 Task: Open a blank google sheet and write heading  Budget Tracker. Add Descriptions in a column and its values below  'Salary, Rent, Dining Out, Internet Bill, Groceries, Utilities Bill, Gas & Savings. 'Add Categories in next column and its values below  Income, Housing, Food, Utilities, Food, Utilities, Transportation & Savings. Add amount in next column and its values below  $2,500, $800, $100, $50, $200, $100, $100, $50 & $500. Add Dates in next column and its values below  2023-05-01, 2023-05-05, 2023-05-10, 2023-05-15, 2023-05-19, 2023-05-22, 2023-05-25 & 2023-05-30. Add Income/ Expense in next column and its values below  Income, Expense, Expense, Expense, Expense, Expense, Expense & IncomeSave page BudgetTrack  analysis
Action: Mouse moved to (1146, 83)
Screenshot: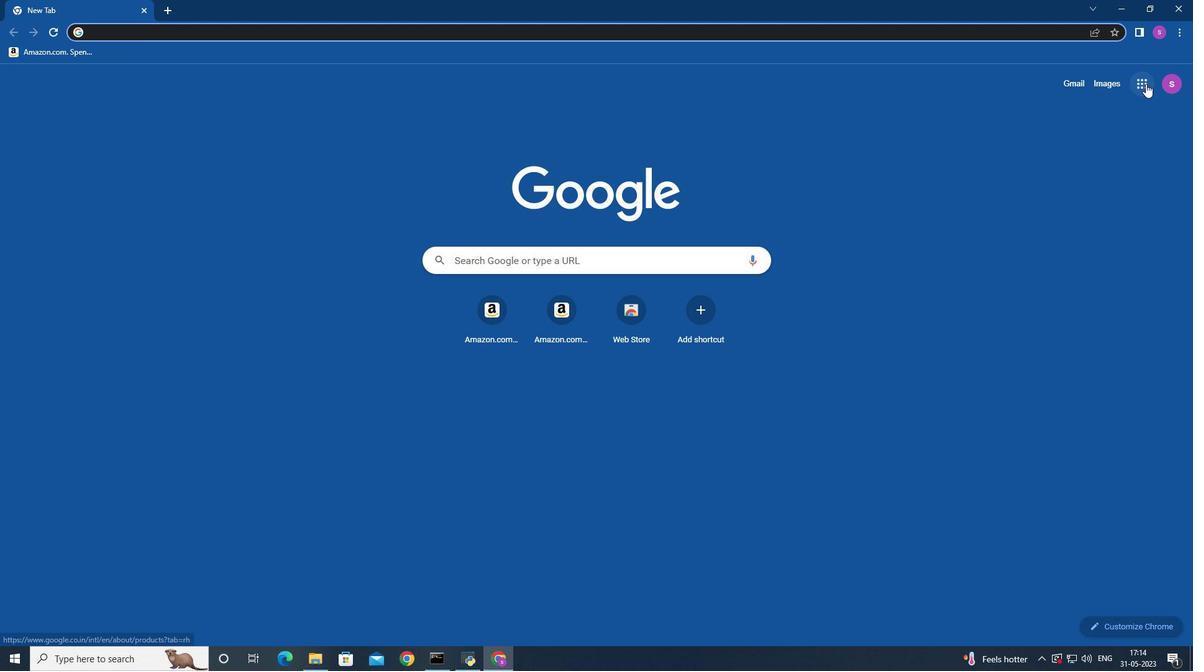 
Action: Mouse pressed left at (1146, 83)
Screenshot: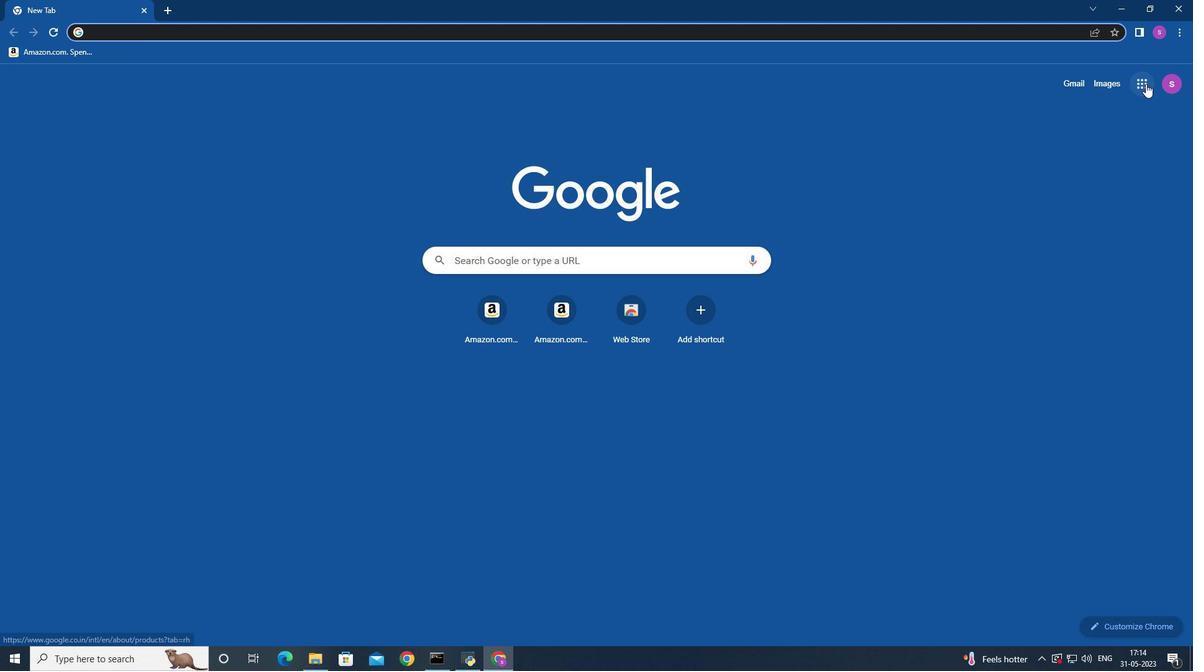 
Action: Mouse moved to (1055, 285)
Screenshot: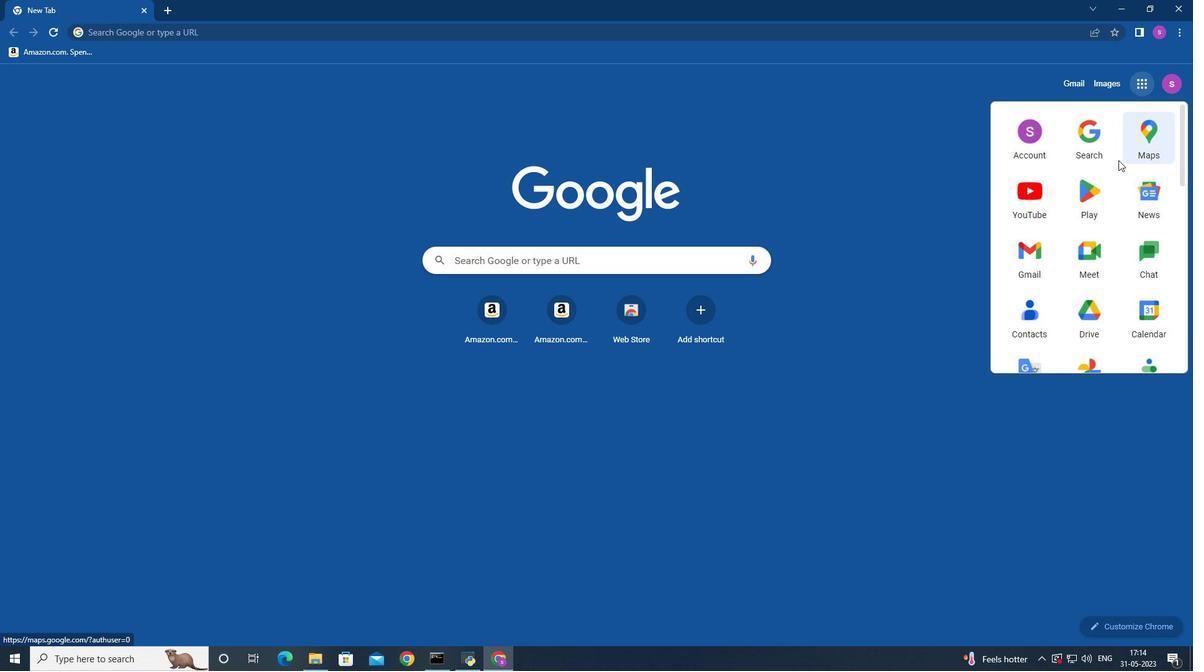 
Action: Mouse scrolled (1055, 284) with delta (0, 0)
Screenshot: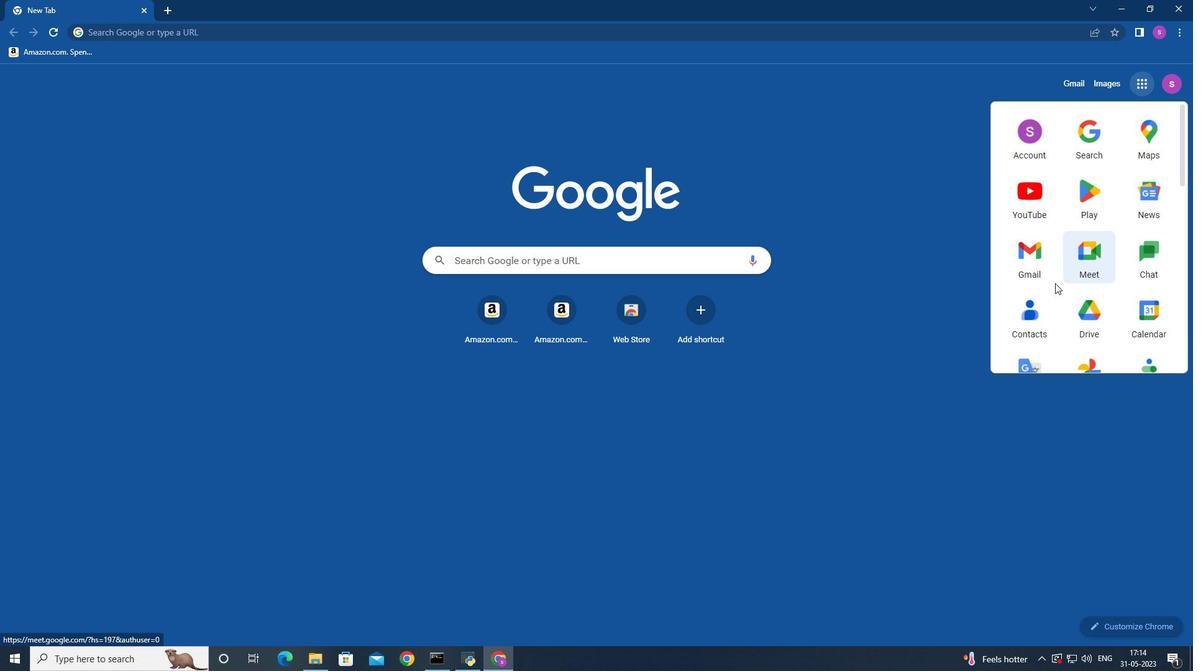 
Action: Mouse scrolled (1055, 284) with delta (0, 0)
Screenshot: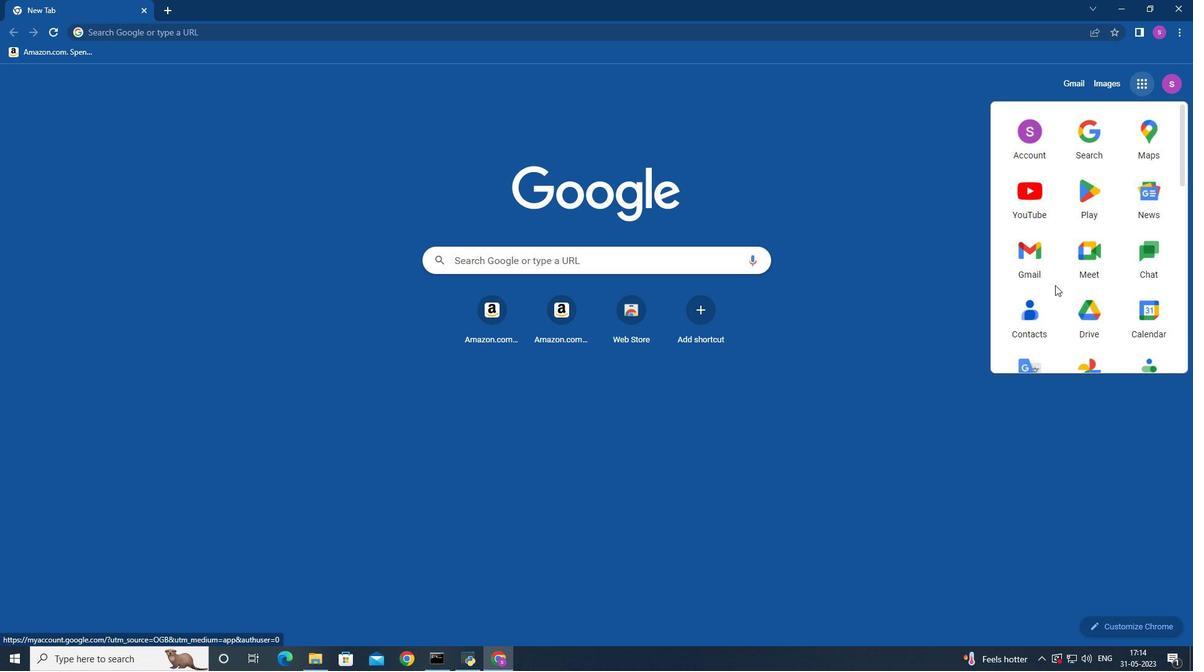 
Action: Mouse moved to (1055, 284)
Screenshot: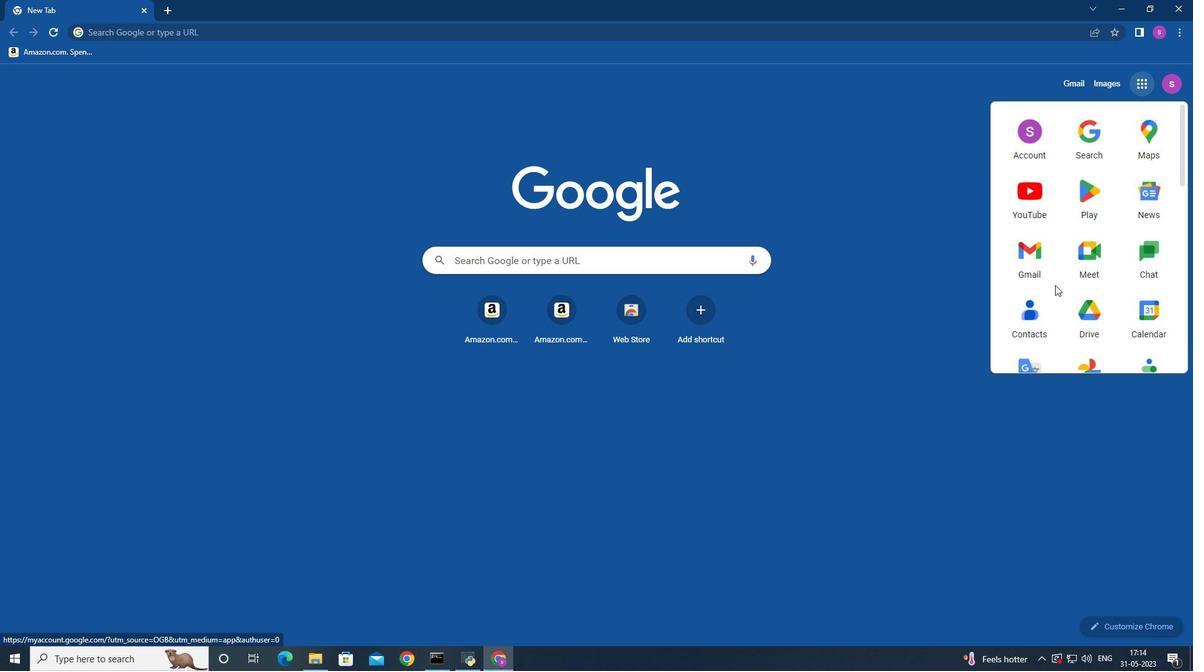 
Action: Mouse scrolled (1055, 283) with delta (0, 0)
Screenshot: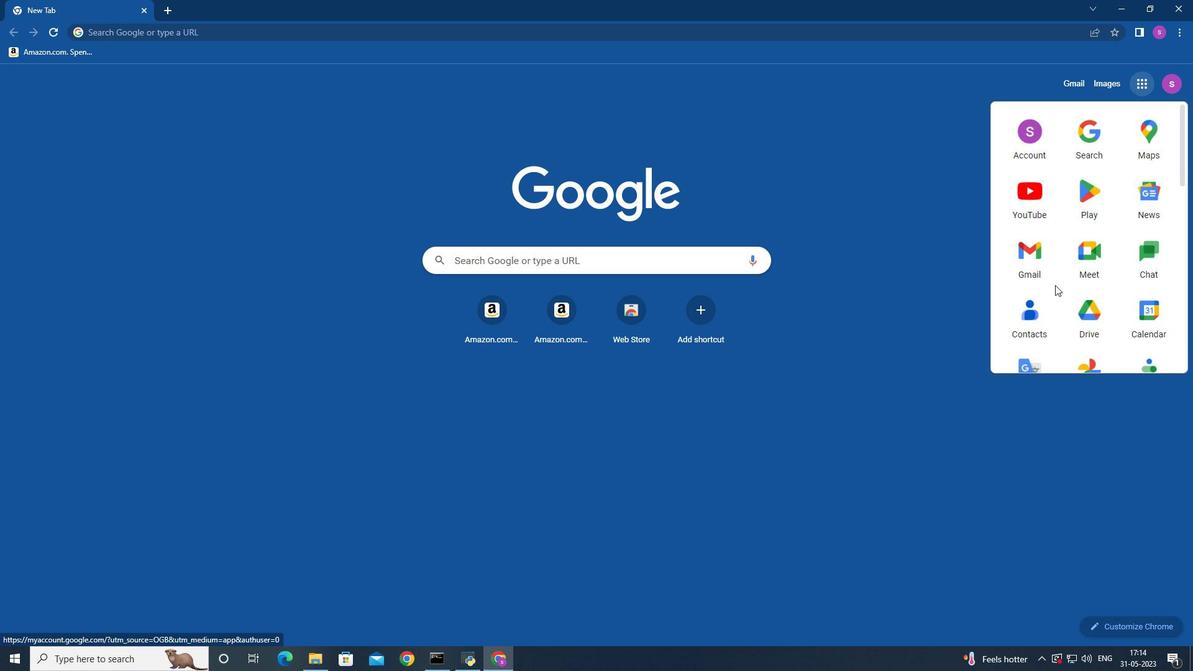 
Action: Mouse moved to (1138, 315)
Screenshot: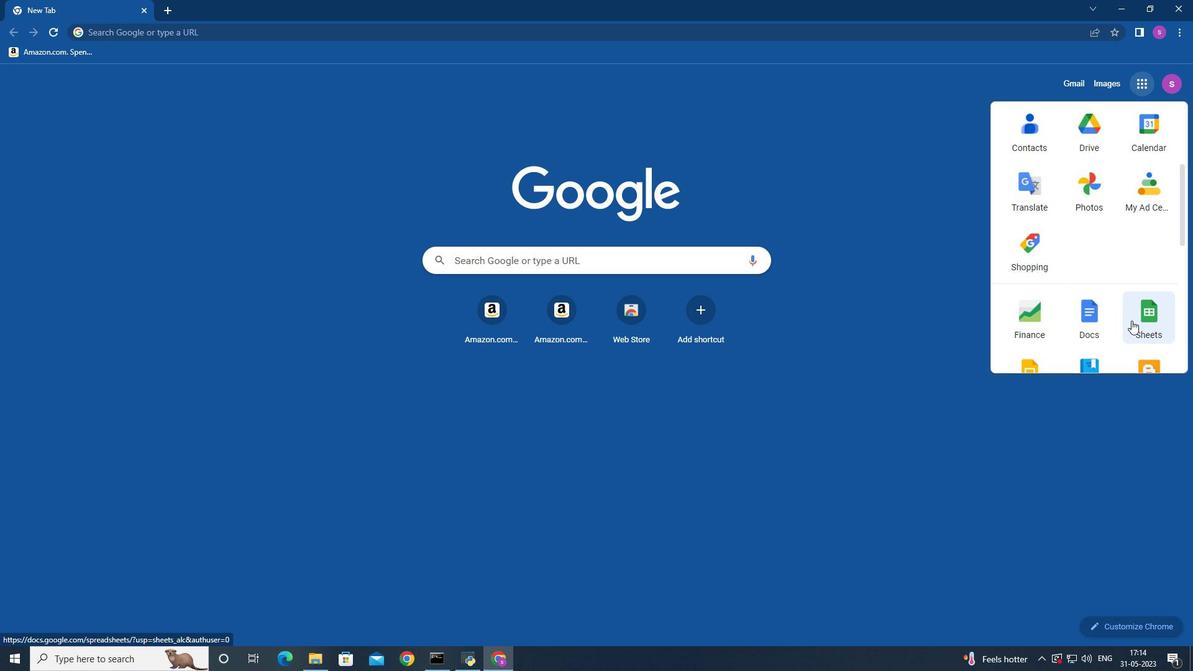 
Action: Mouse pressed left at (1138, 315)
Screenshot: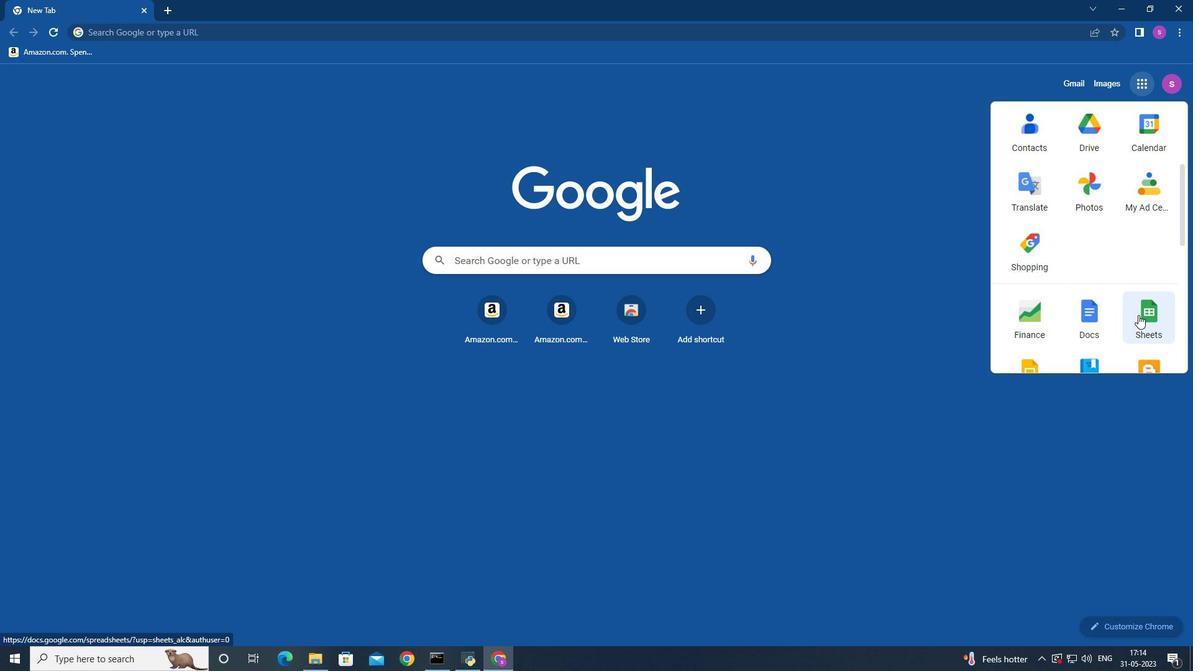 
Action: Mouse moved to (295, 177)
Screenshot: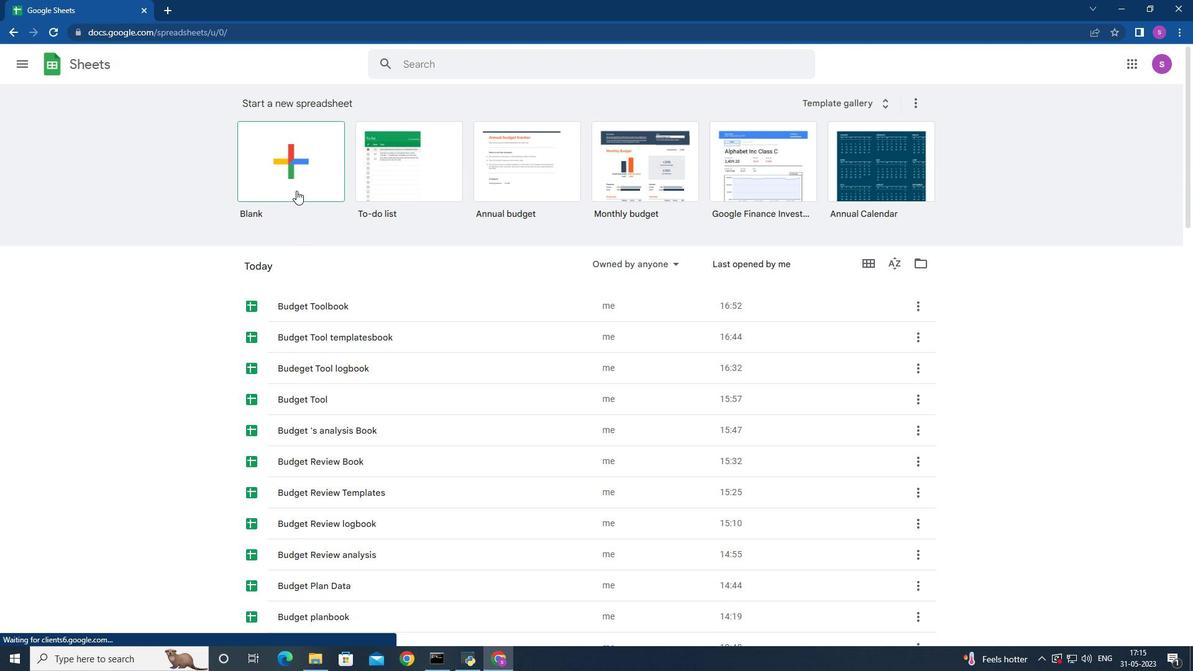
Action: Mouse pressed left at (295, 177)
Screenshot: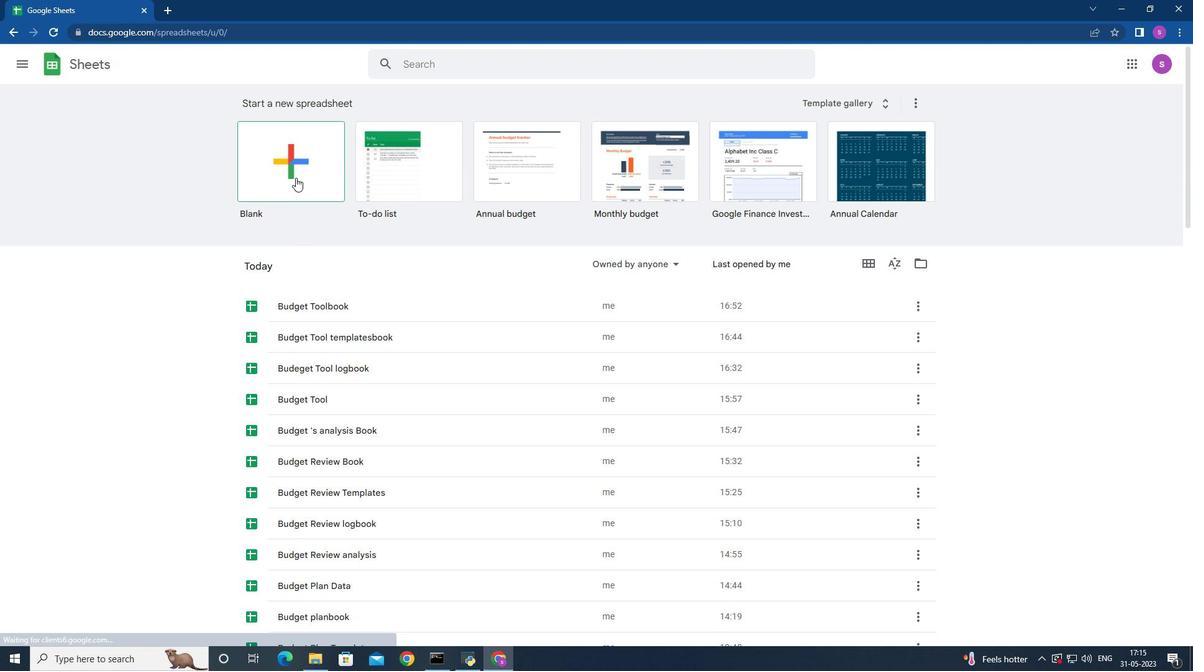 
Action: Mouse moved to (229, 152)
Screenshot: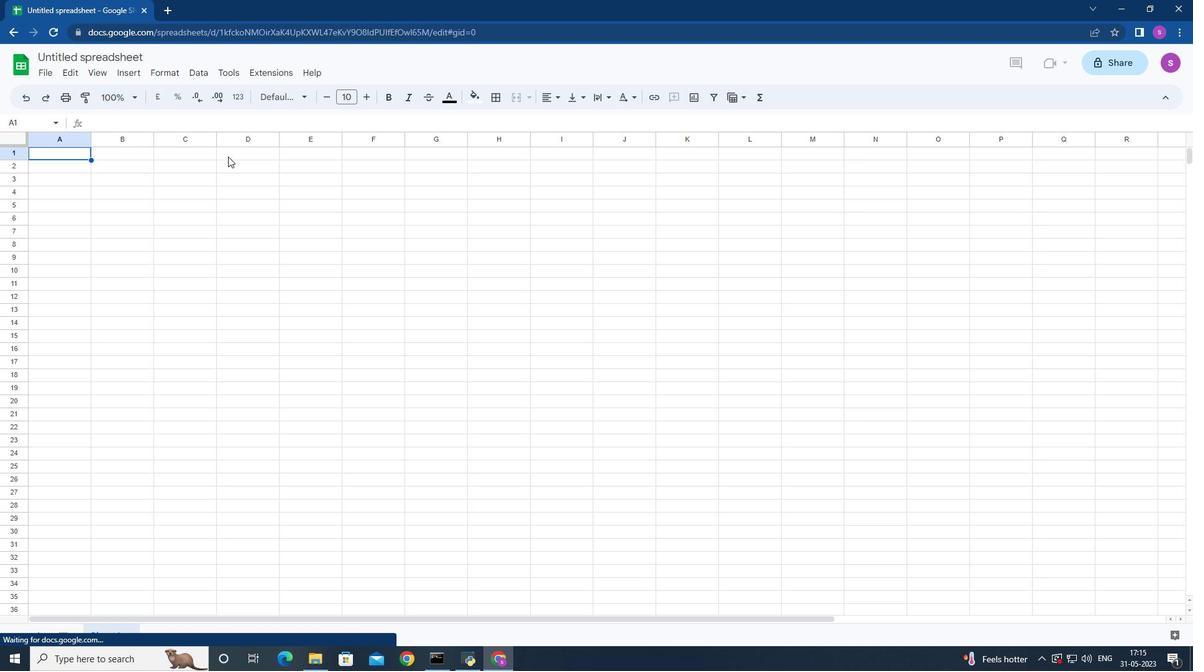 
Action: Mouse pressed left at (229, 152)
Screenshot: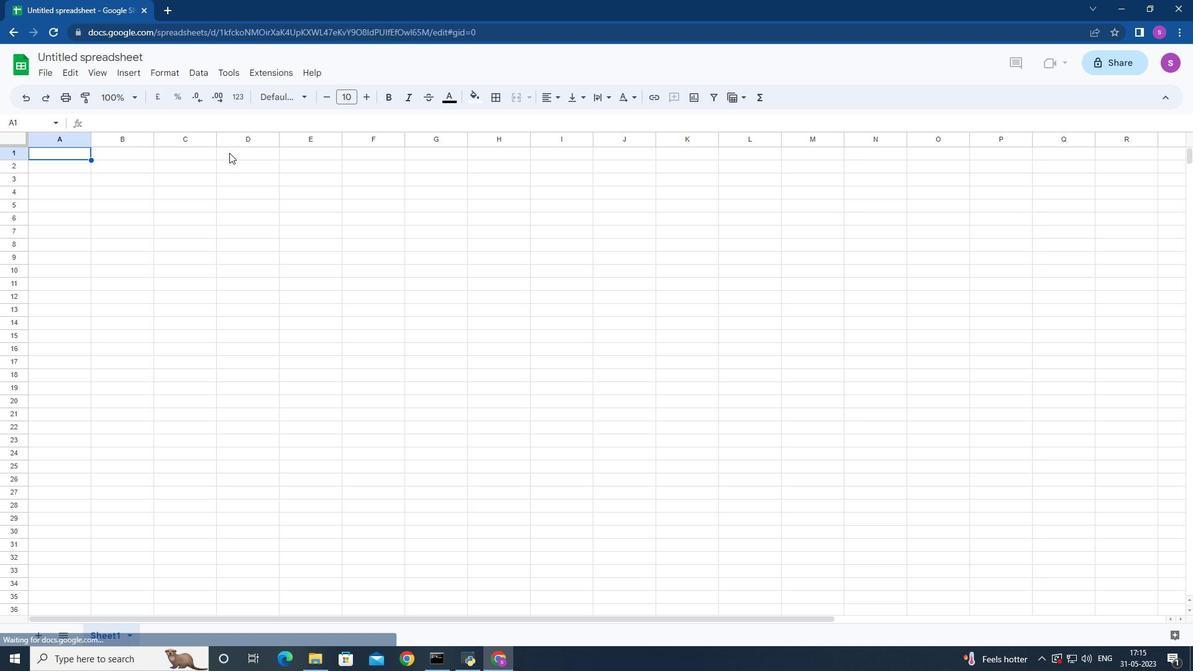 
Action: Mouse moved to (227, 152)
Screenshot: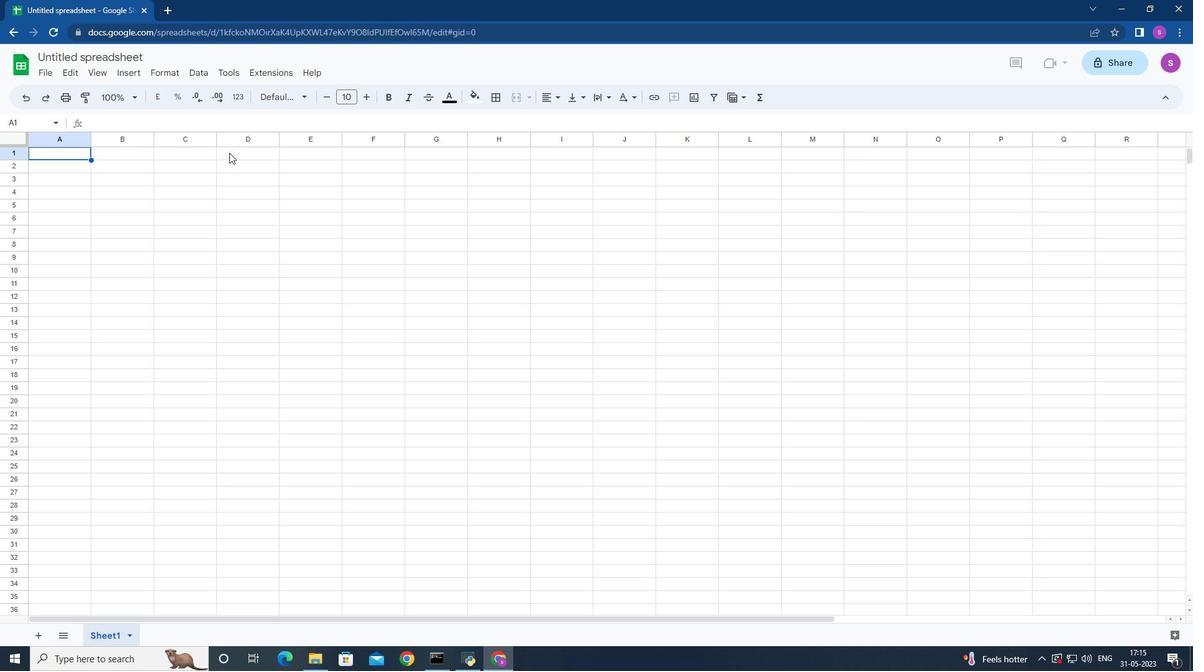 
Action: Key pressed <Key.shift>Budget<Key.space><Key.shift>Y<Key.backspace><Key.shift>Tracker<Key.down><Key.left><Key.down><Key.shift>Descriptions<Key.down><Key.shift>Salary<Key.down><Key.shift>Rent<Key.down><Key.shift>Dining<Key.space><Key.shift>Out<Key.down><Key.shift>Internet<Key.space><Key.shift>Bill<Key.down><Key.shift>Groceries<Key.space><Key.down><Key.shift>Utilities<Key.space><Key.shift>Bill<Key.down><Key.shift><Key.shift><Key.shift><Key.shift><Key.shift><Key.shift><Key.shift><Key.shift><Key.shift>Gas<Key.down><Key.shift>Savings<Key.right><Key.up><Key.up><Key.up><Key.up><Key.up><Key.up><Key.up><Key.up><Key.shift>Categories<Key.down><Key.shift>Income<Key.down><Key.shift>Housing<Key.down><Key.shift>Food<Key.down><Key.shift>Utilities<Key.down><Key.shift>Food<Key.down><Key.shift>U<Key.enter><Key.shift>Transportation<Key.down><Key.shift>Saving<Key.right><Key.up><Key.up><Key.up><Key.up><Key.up><Key.up><Key.up><Key.up>
Screenshot: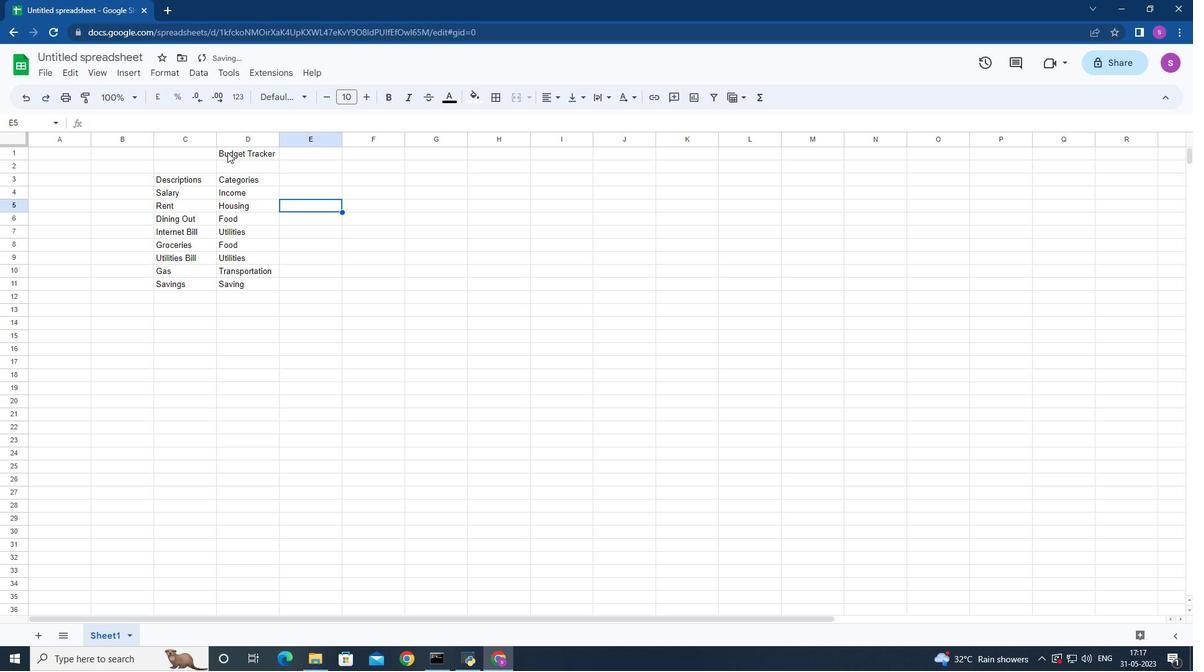 
Action: Mouse moved to (275, 193)
Screenshot: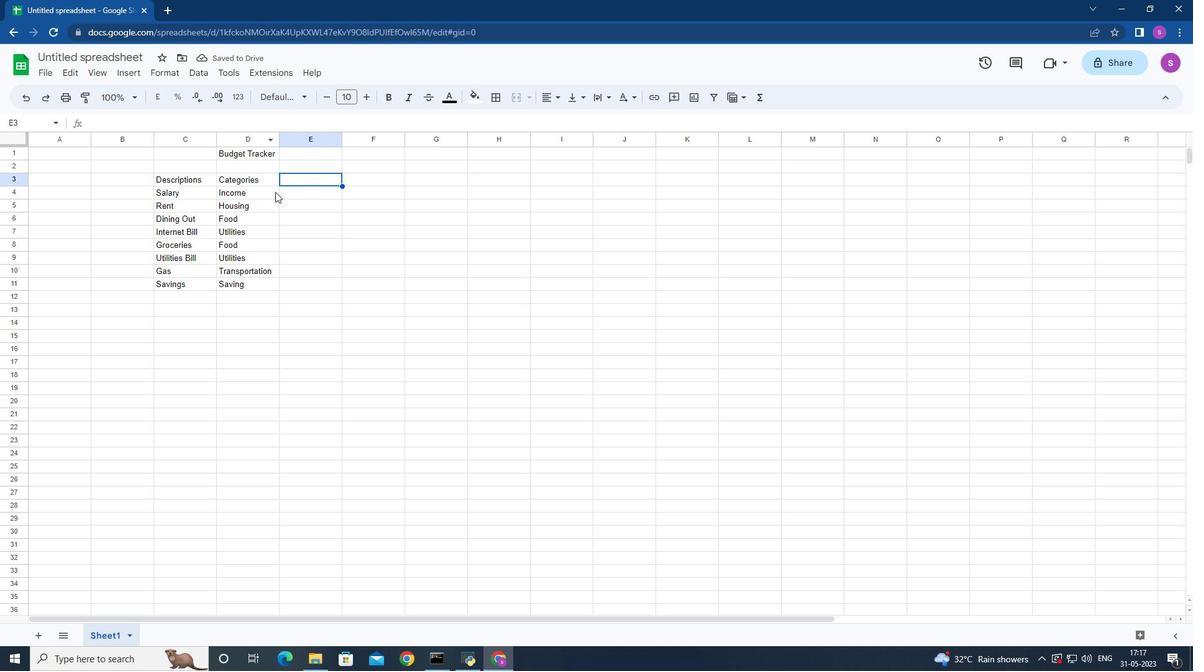 
Action: Key pressed <Key.shift>Amount<Key.space><Key.down>2500<Key.down>800<Key.down>100<Key.down>50<Key.down>200<Key.down>100<Key.down>100<Key.down>500<Key.right><Key.up><Key.up><Key.up><Key.up><Key.up><Key.up><Key.up><Key.up><Key.shift>Dates<Key.down>
Screenshot: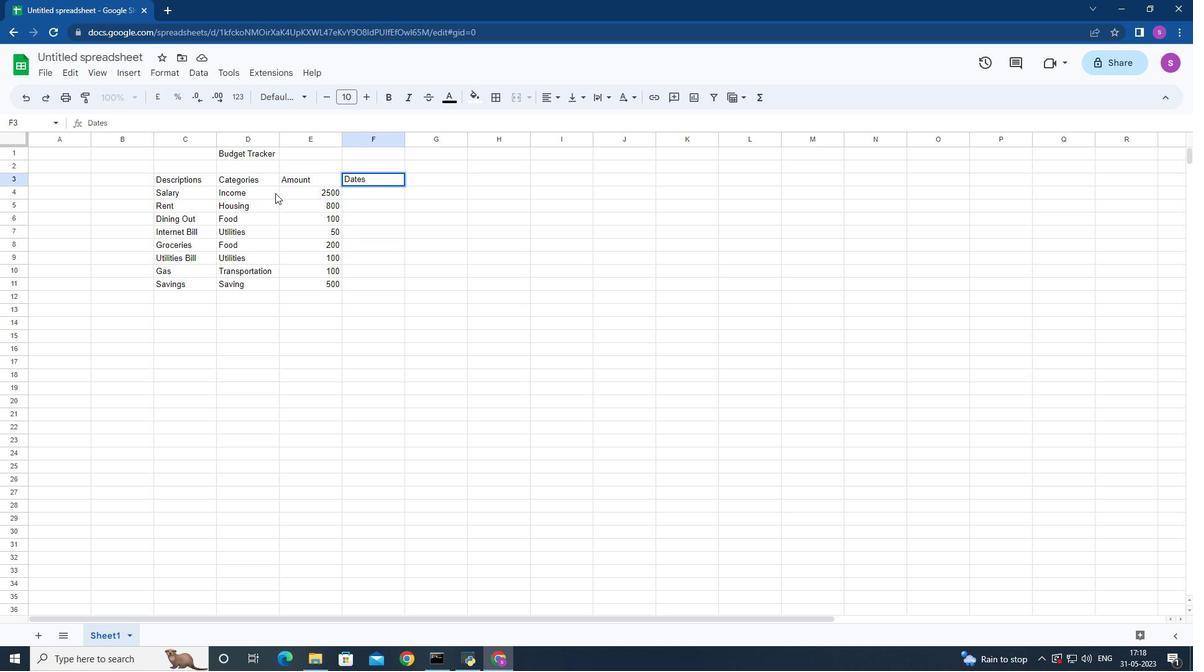 
Action: Mouse moved to (373, 230)
Screenshot: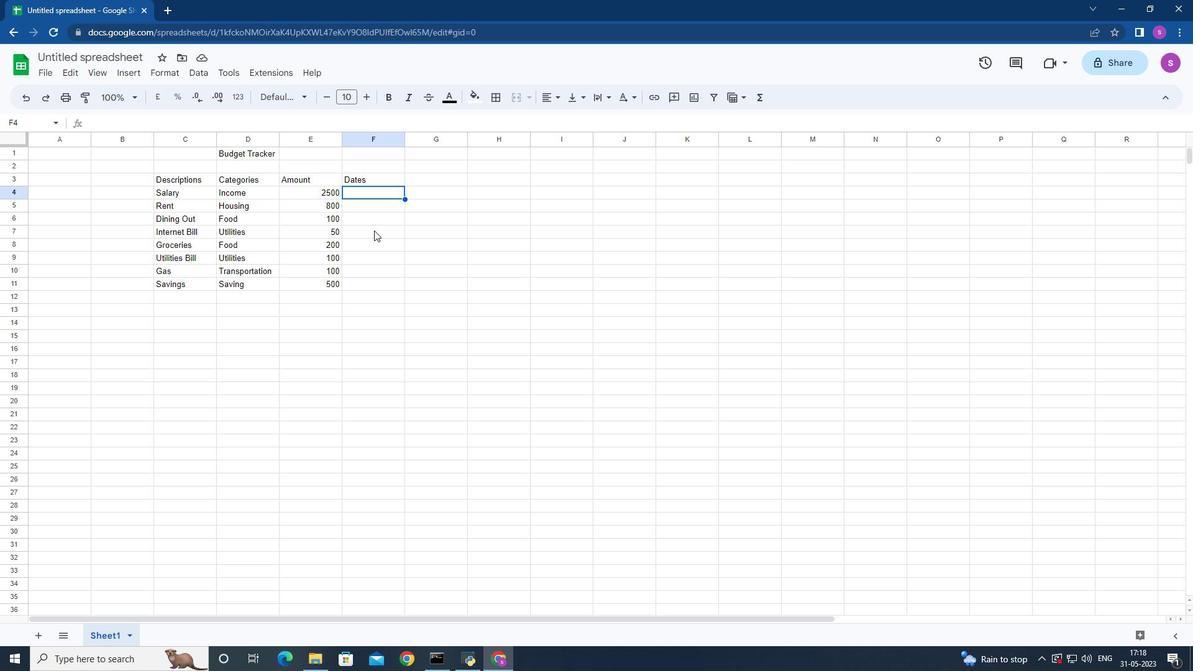 
Action: Key pressed 2023-05-01<Key.enter>2023-05-05<Key.enter>2023-05-10<Key.enter>2023-05-15<Key.enter>2023-05-19<Key.enter>2023-05-22<Key.enter>2023-05-25<Key.enter>2023-05-30<Key.enter>
Screenshot: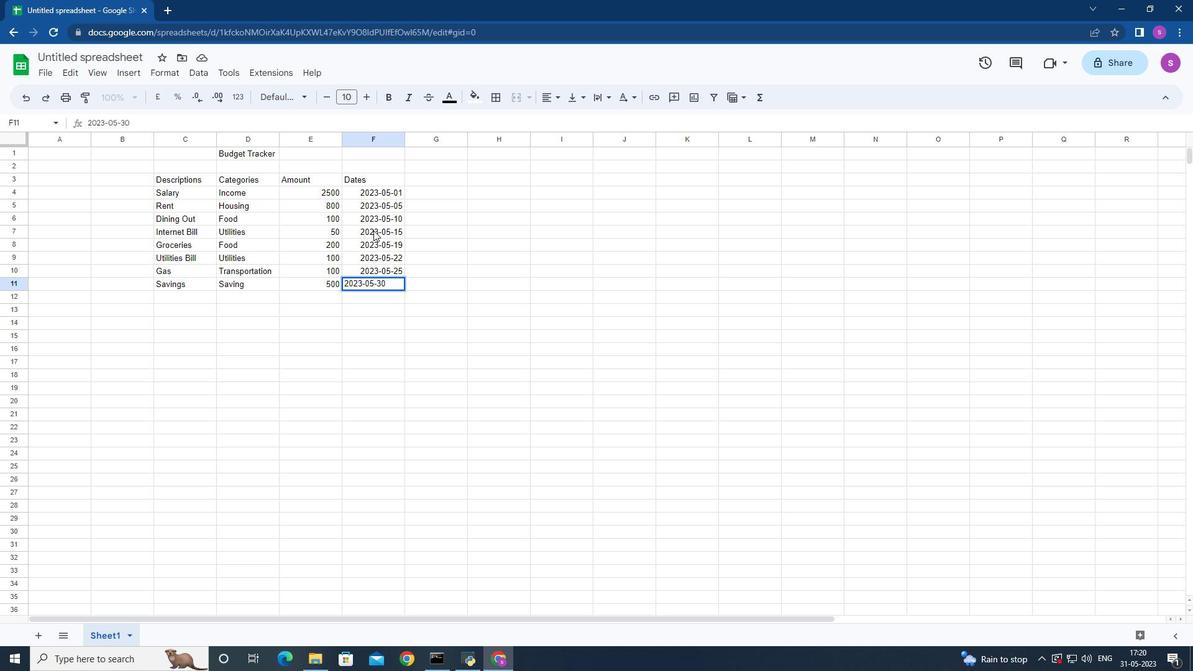 
Action: Mouse moved to (431, 177)
Screenshot: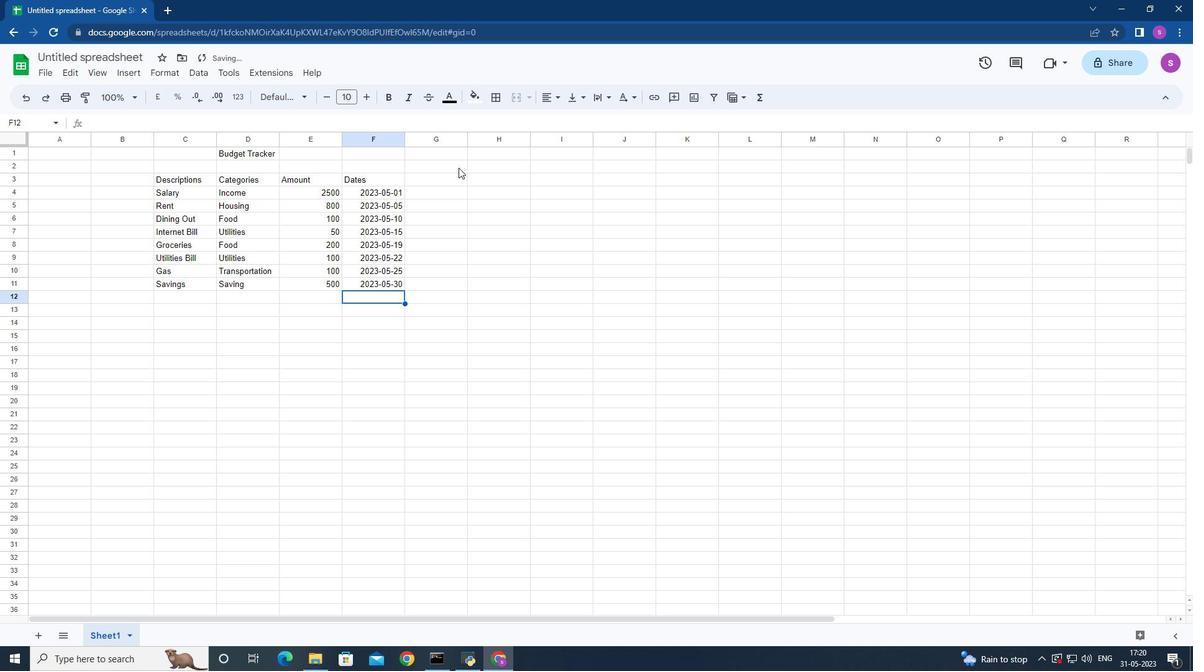 
Action: Mouse pressed left at (431, 177)
Screenshot: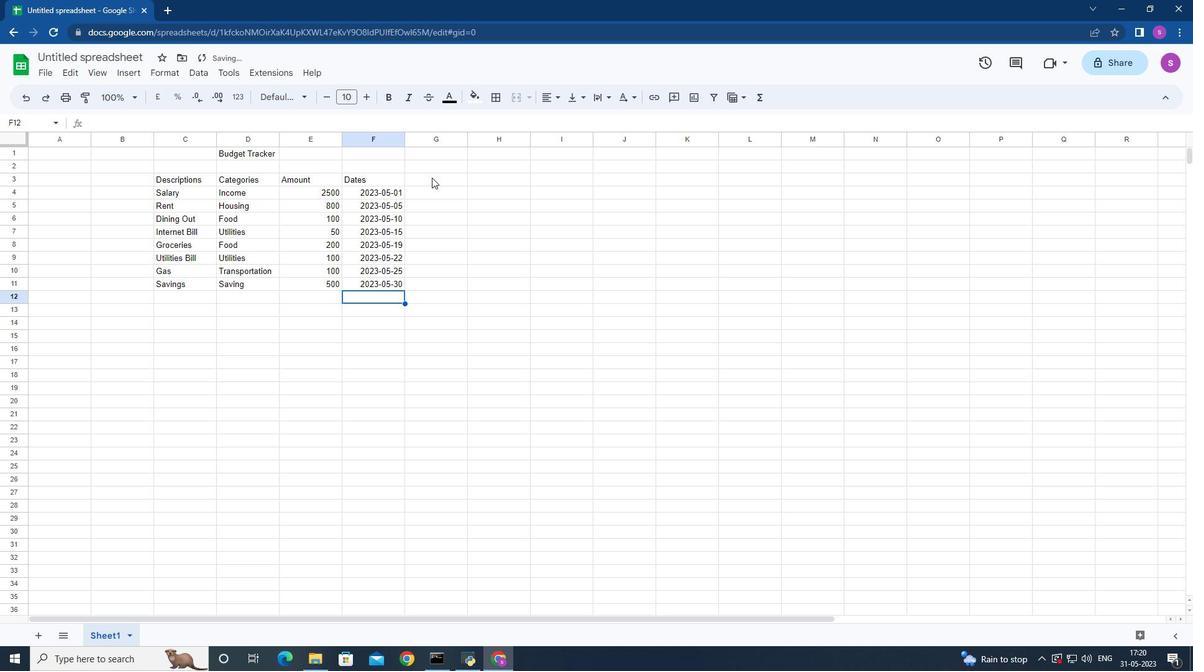 
Action: Key pressed <Key.shift>Income/
Screenshot: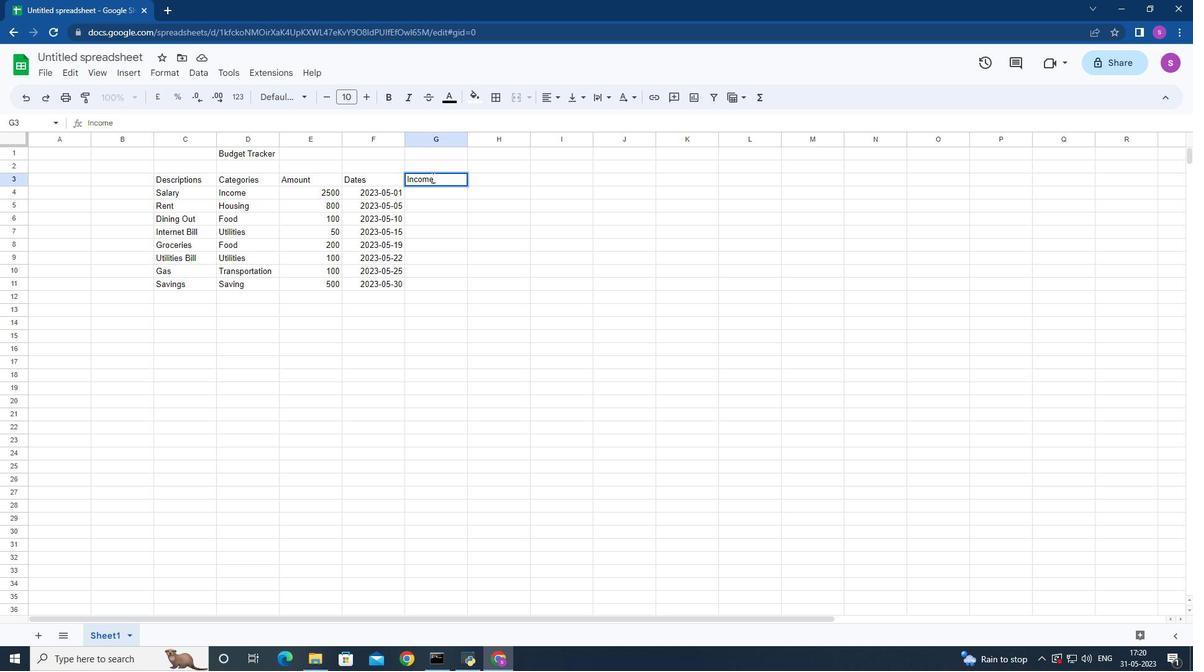 
Action: Mouse moved to (513, 237)
Screenshot: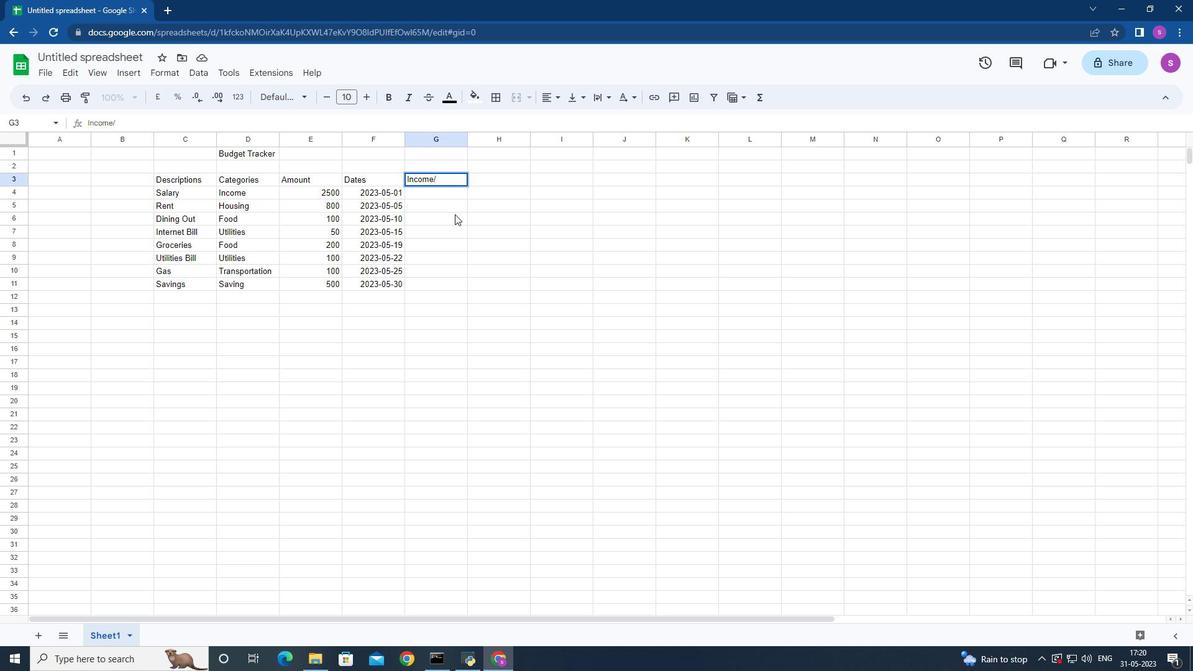 
Action: Key pressed <Key.shift>Expense<Key.down>
Screenshot: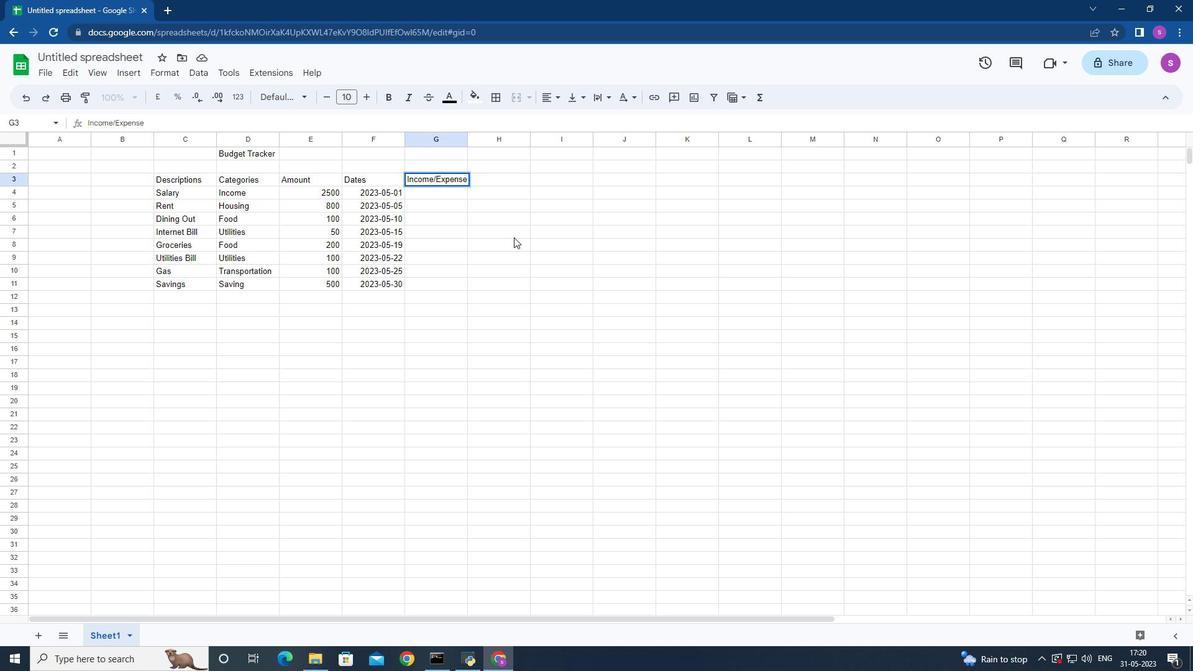 
Action: Mouse moved to (484, 228)
Screenshot: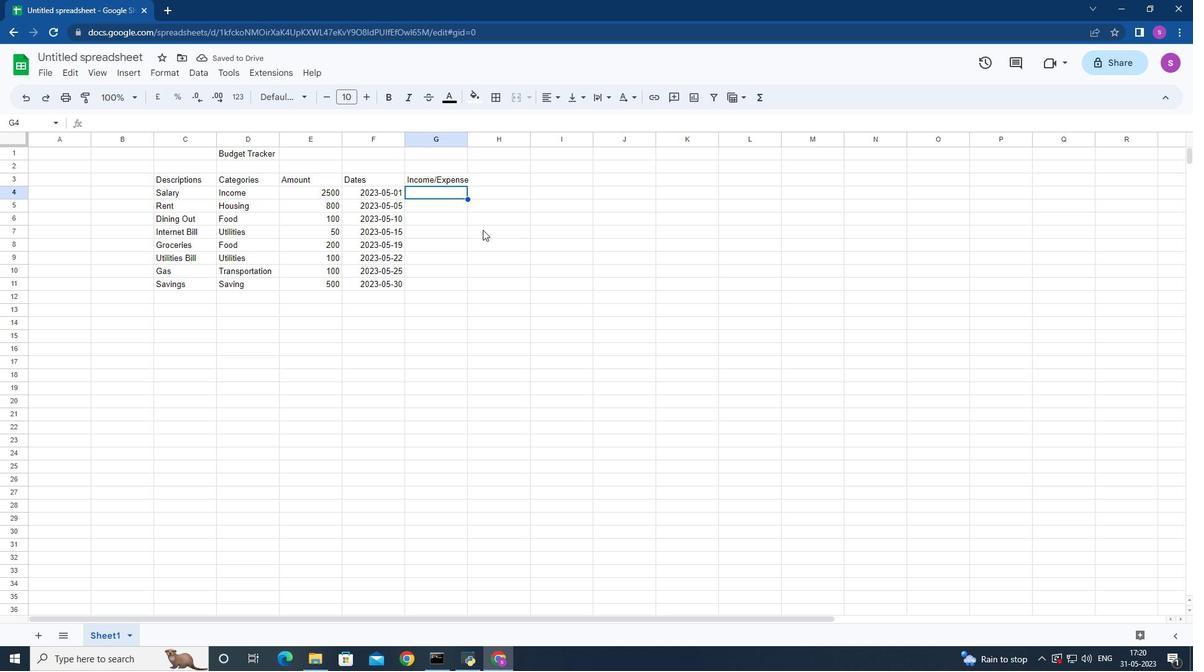 
Action: Key pressed <Key.shift>Income<Key.space>
Screenshot: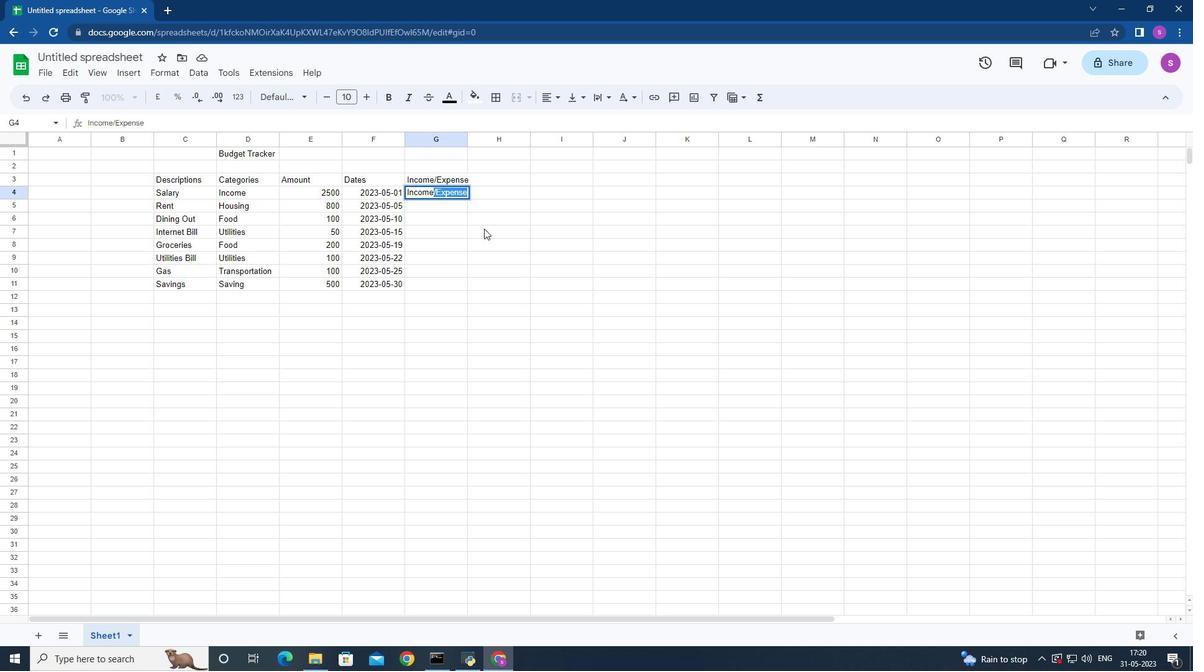 
Action: Mouse moved to (420, 206)
Screenshot: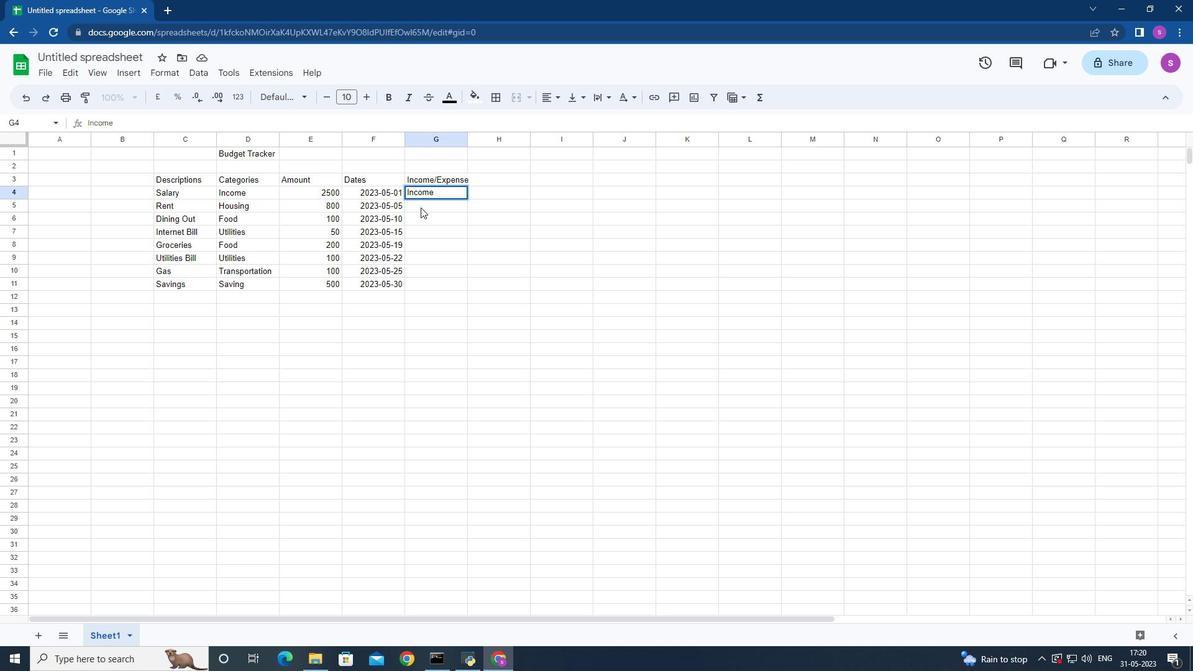 
Action: Mouse pressed left at (420, 206)
Screenshot: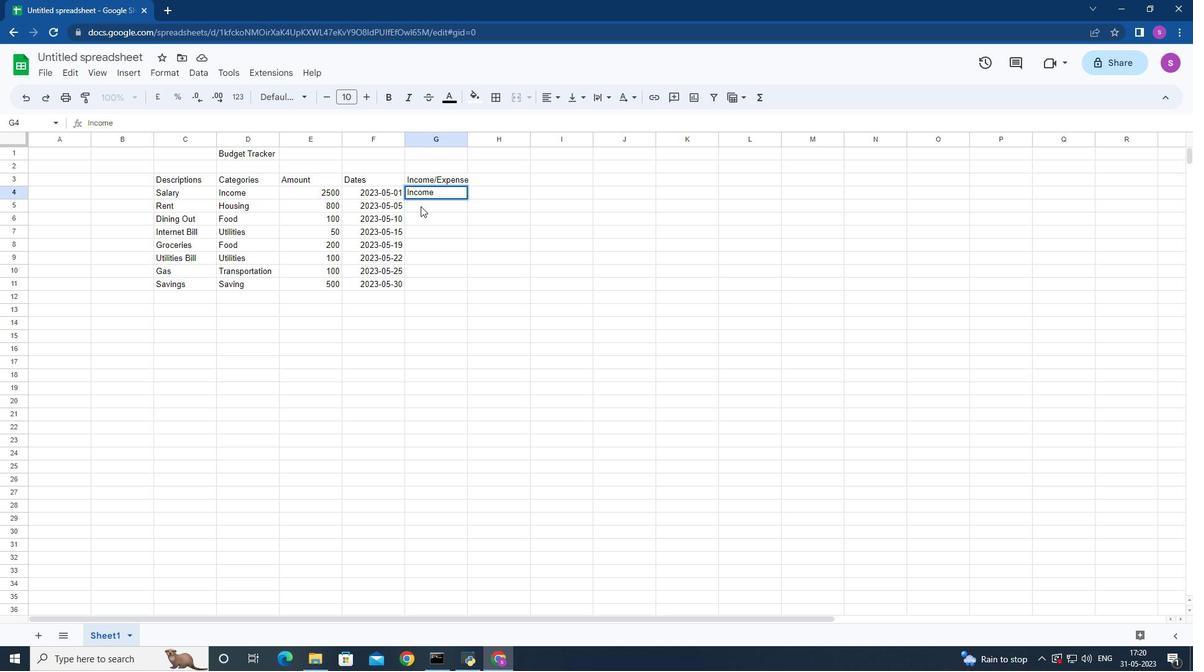 
Action: Key pressed <Key.shift>Expense<Key.down><Key.shift>E<Key.enter><Key.shift>Ex<Key.enter><Key.shift>E<Key.enter>
Screenshot: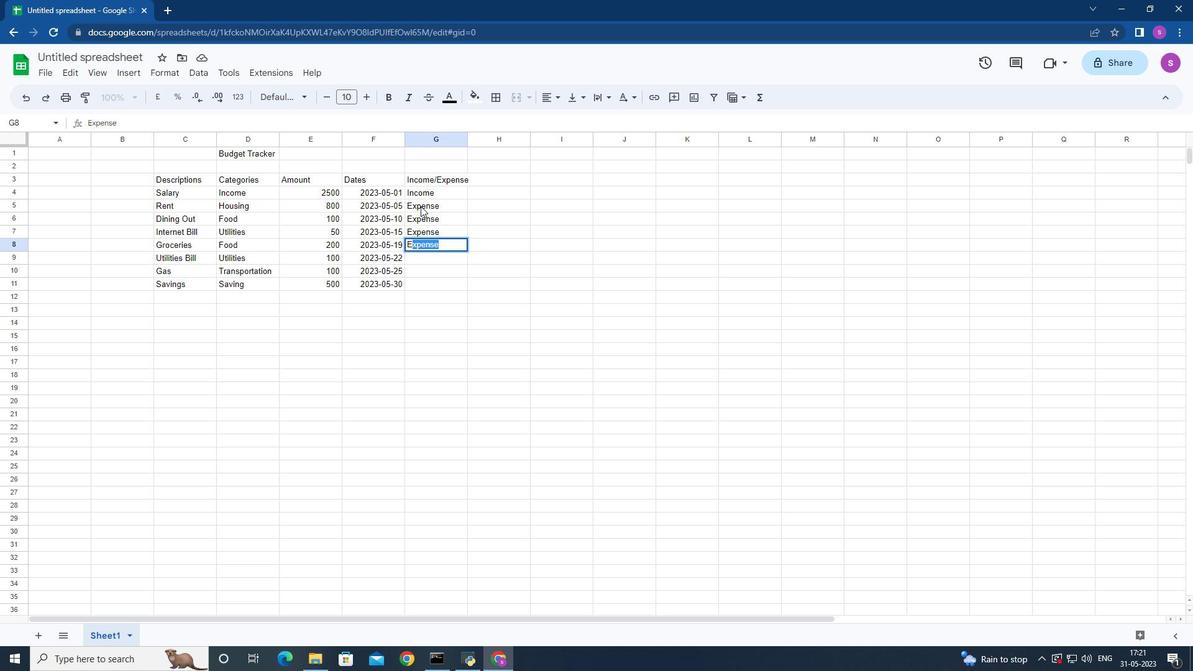 
Action: Mouse moved to (423, 268)
Screenshot: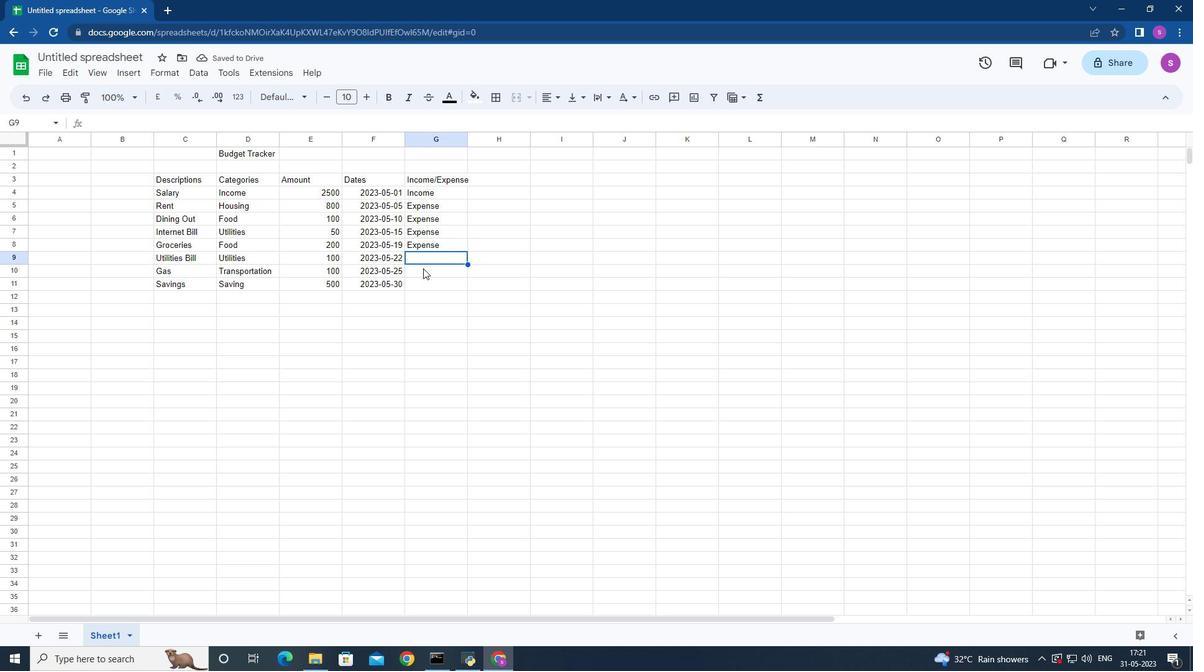 
Action: Key pressed <Key.shift>Ex<Key.enter><Key.shift>Ex<Key.enter><Key.shift>Ex<Key.enter>
Screenshot: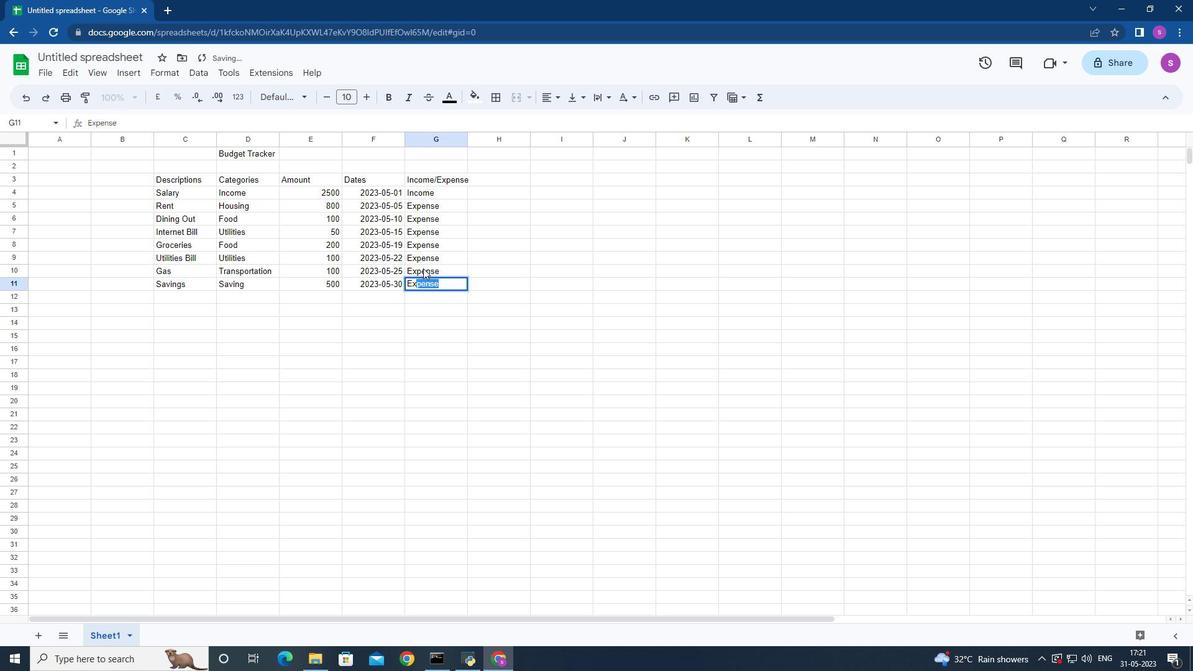 
Action: Mouse moved to (124, 57)
Screenshot: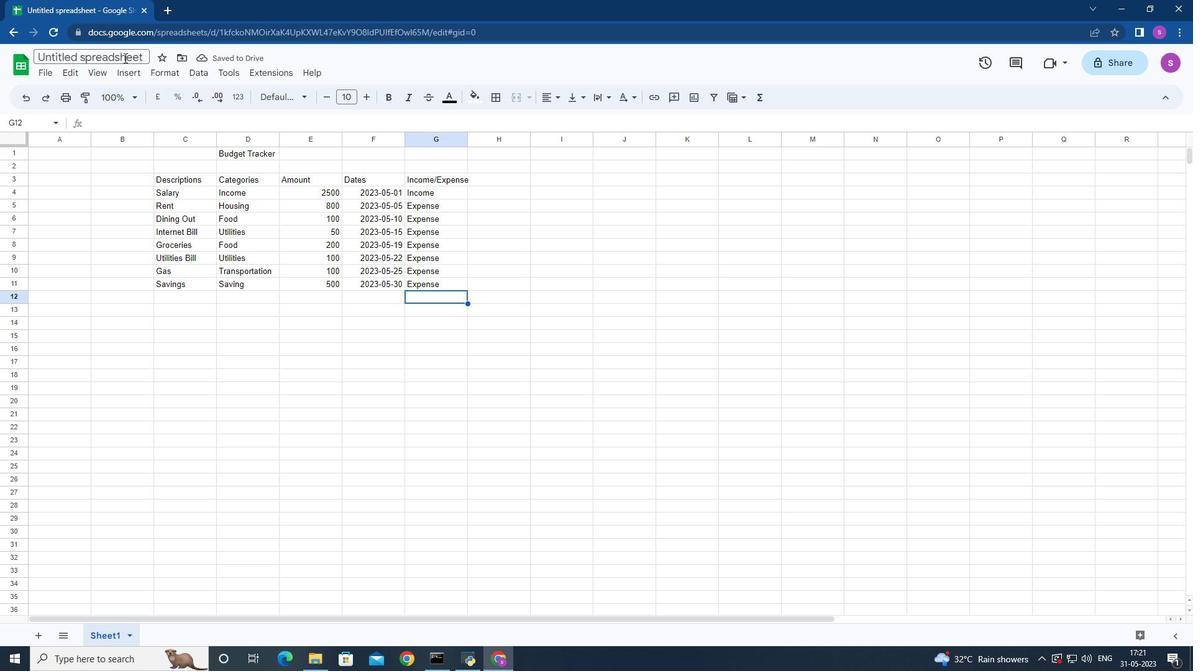 
Action: Mouse pressed left at (124, 57)
Screenshot: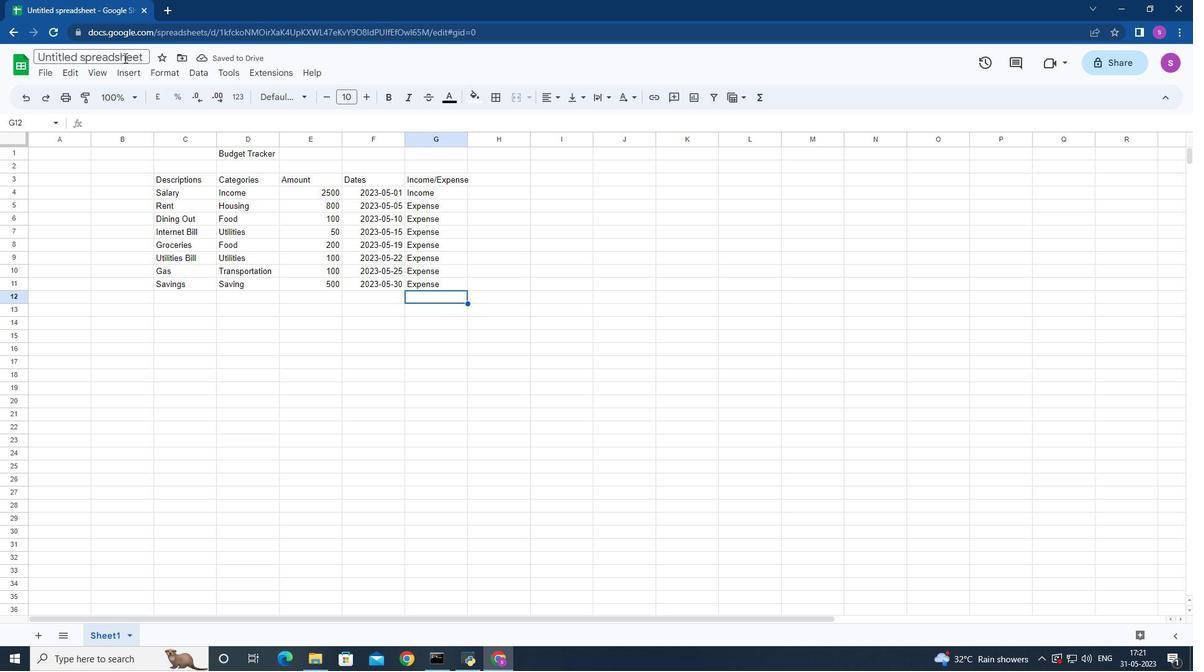 
Action: Key pressed <Key.backspace><Key.shift>Budget<Key.space><Key.shift>Track<Key.space>analysis<Key.enter>ctrl+S
Screenshot: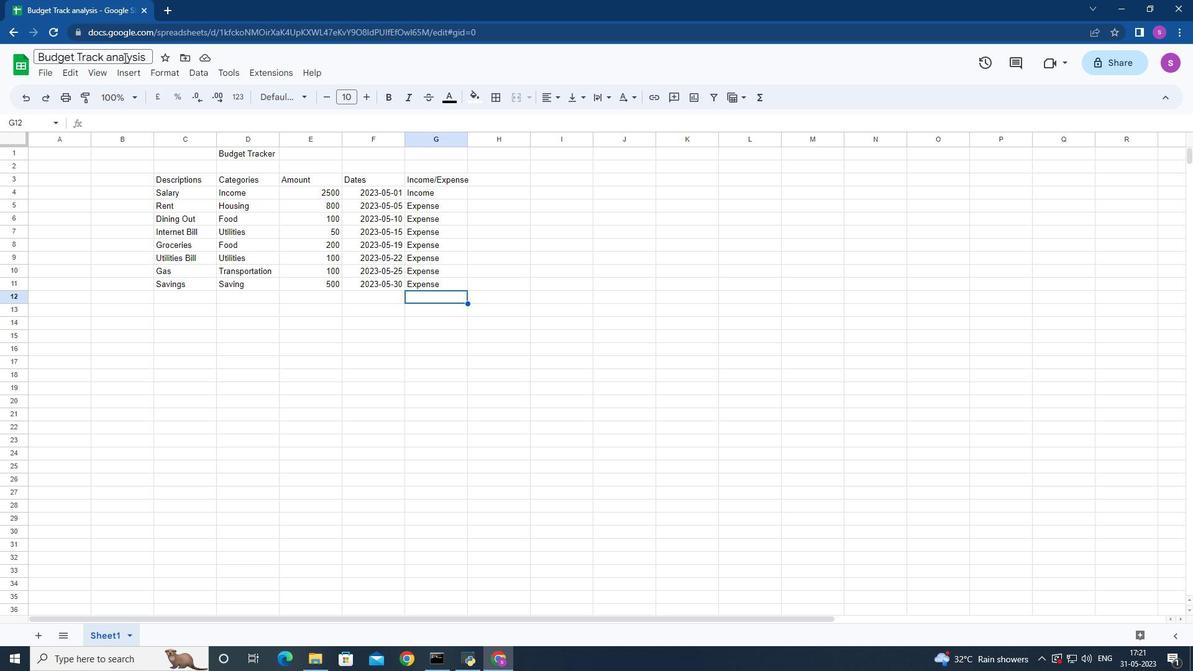 
Action: Mouse moved to (410, 370)
Screenshot: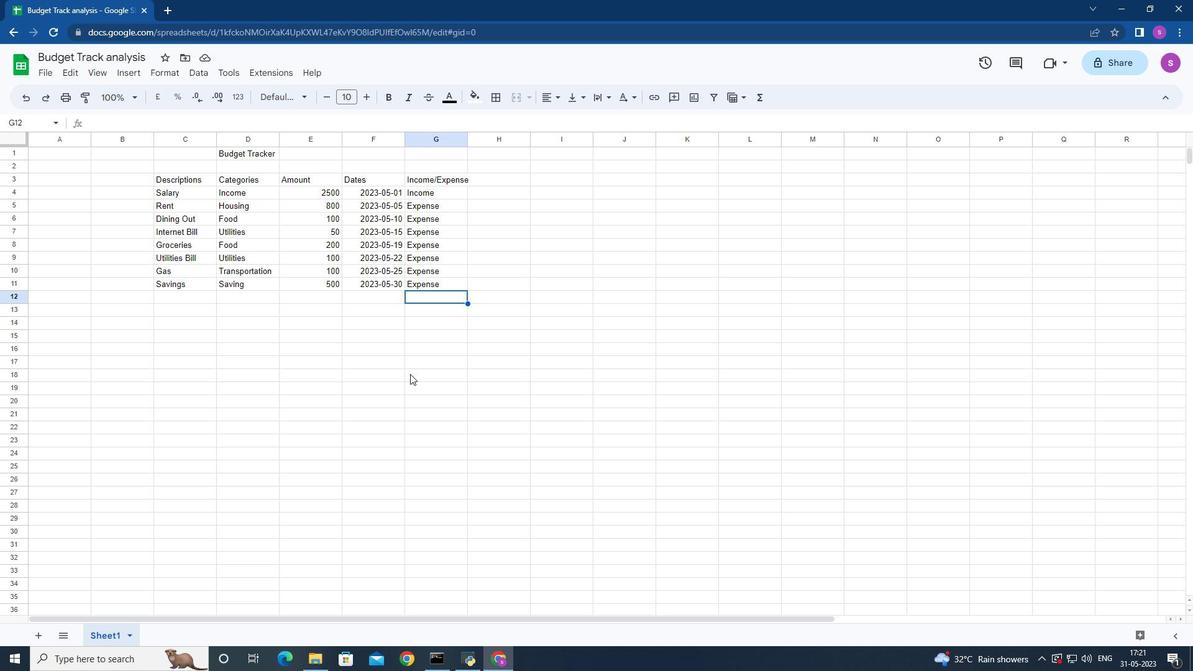 
